 Task: Set the Layer C modulation for the ISDB-T reception parameter to Auto QAM.
Action: Mouse moved to (138, 20)
Screenshot: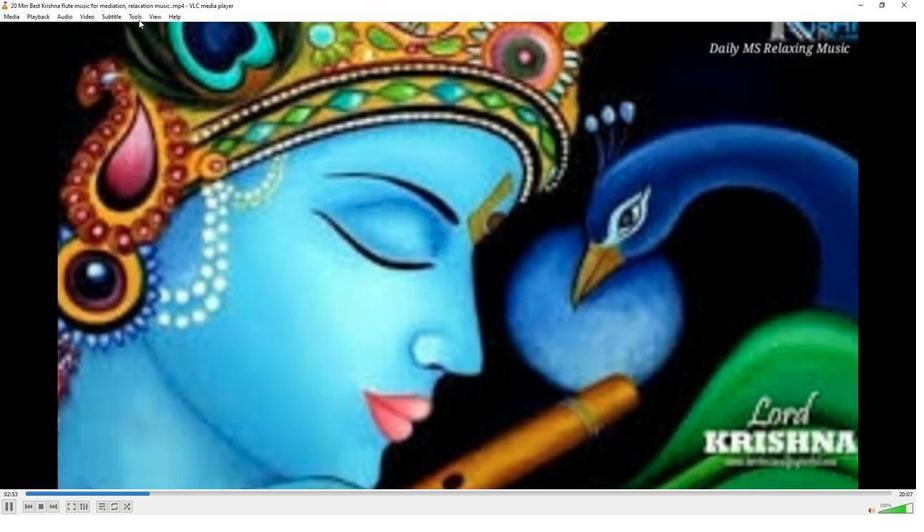 
Action: Mouse pressed left at (138, 20)
Screenshot: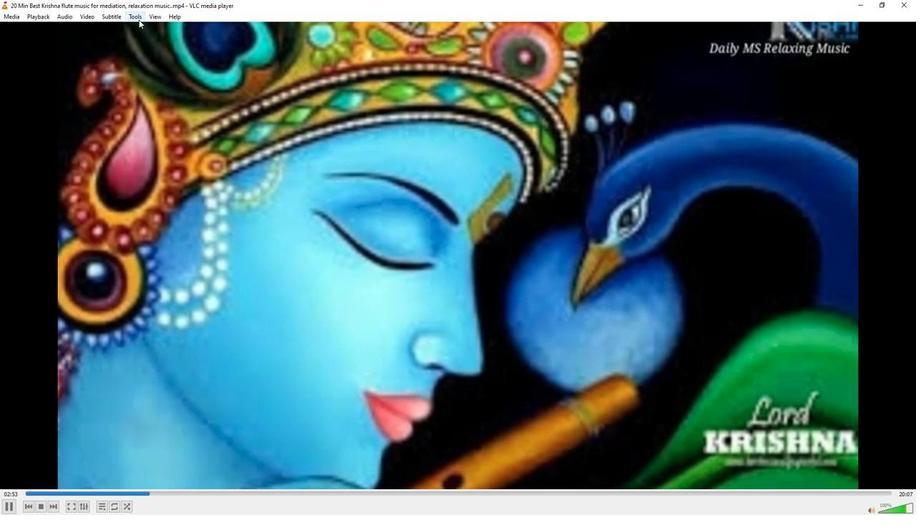 
Action: Mouse moved to (149, 126)
Screenshot: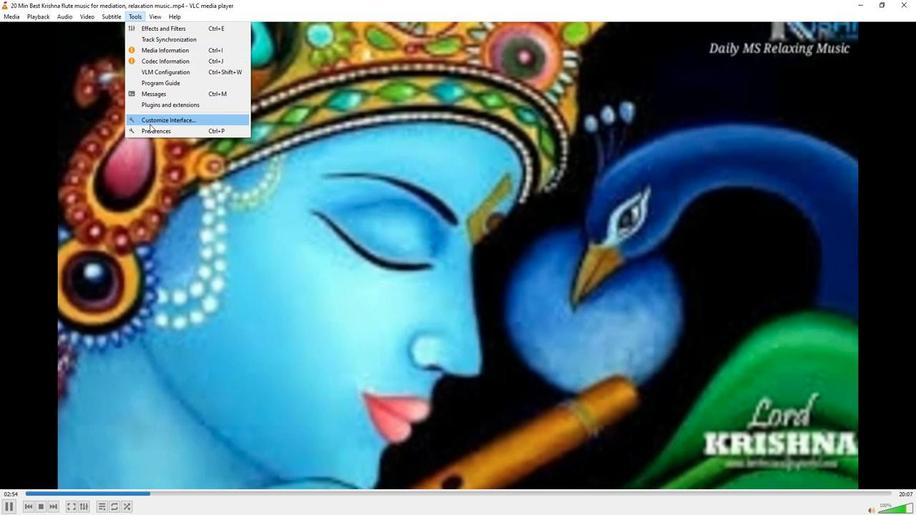 
Action: Mouse pressed left at (149, 126)
Screenshot: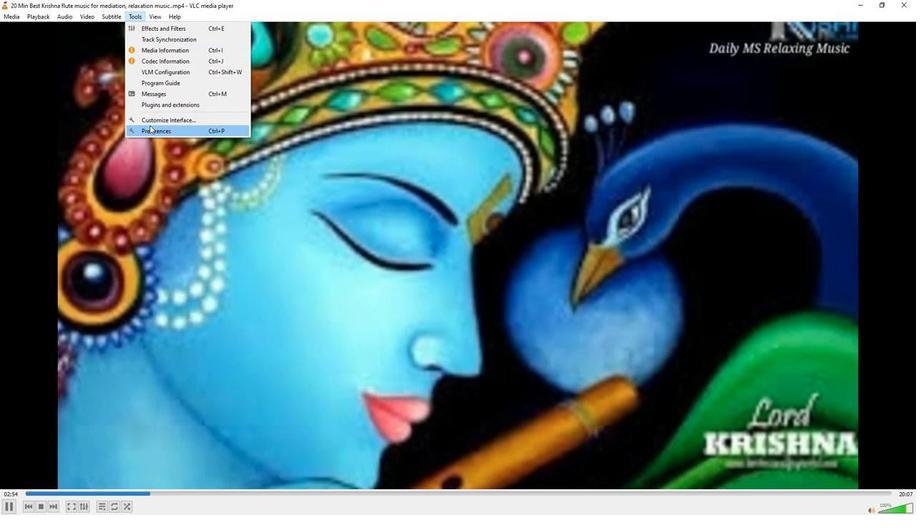 
Action: Mouse moved to (302, 421)
Screenshot: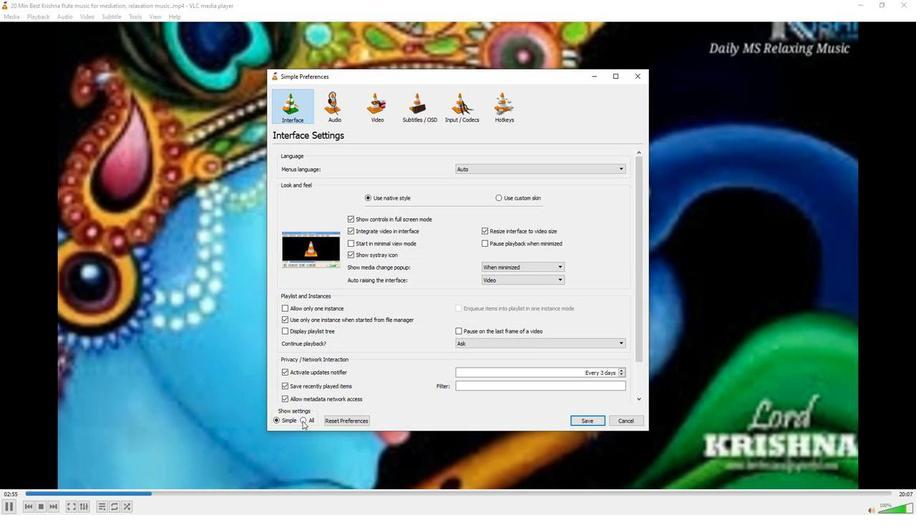 
Action: Mouse pressed left at (302, 421)
Screenshot: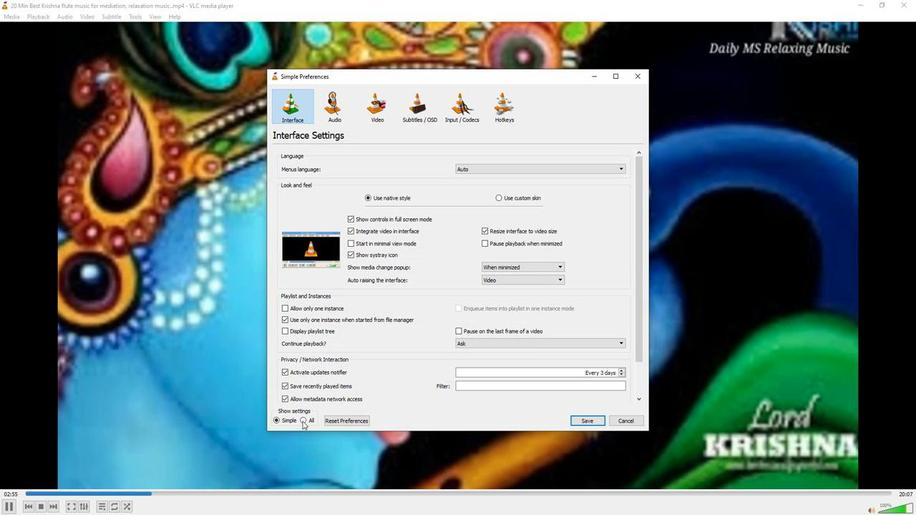
Action: Mouse moved to (288, 257)
Screenshot: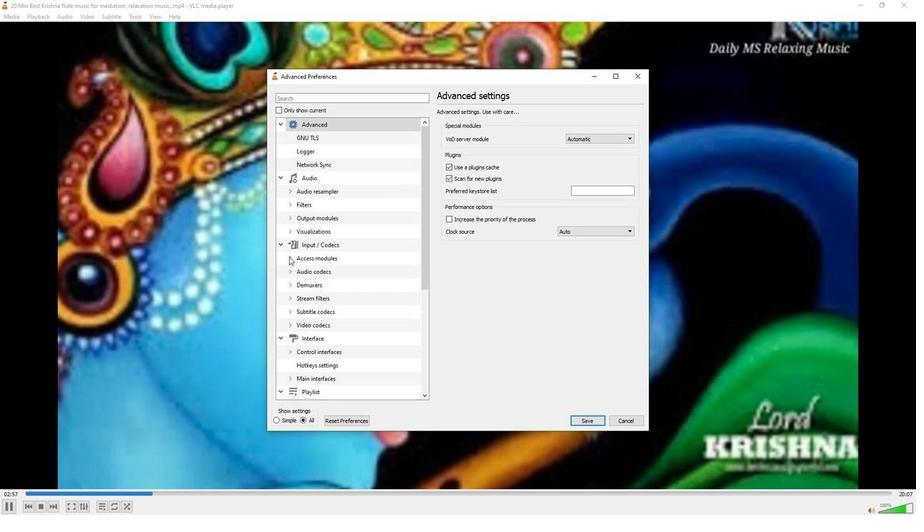
Action: Mouse pressed left at (288, 257)
Screenshot: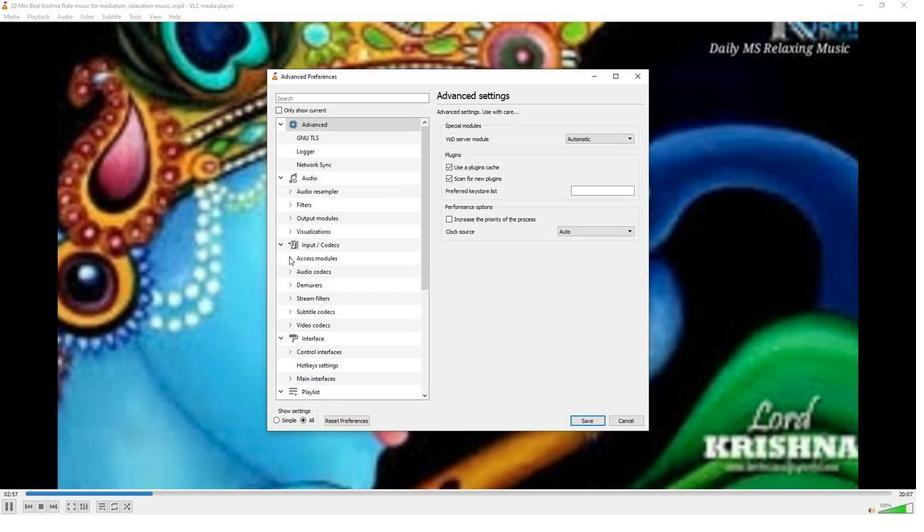 
Action: Mouse moved to (311, 339)
Screenshot: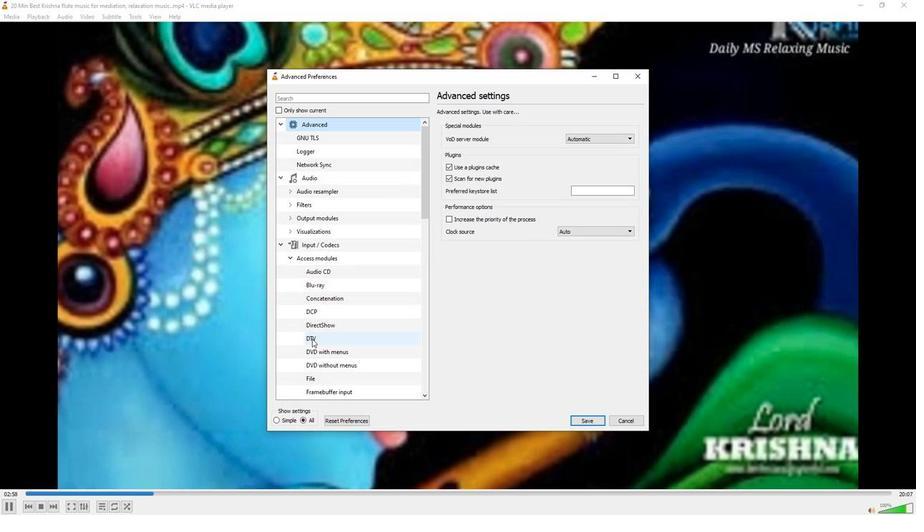 
Action: Mouse pressed left at (311, 339)
Screenshot: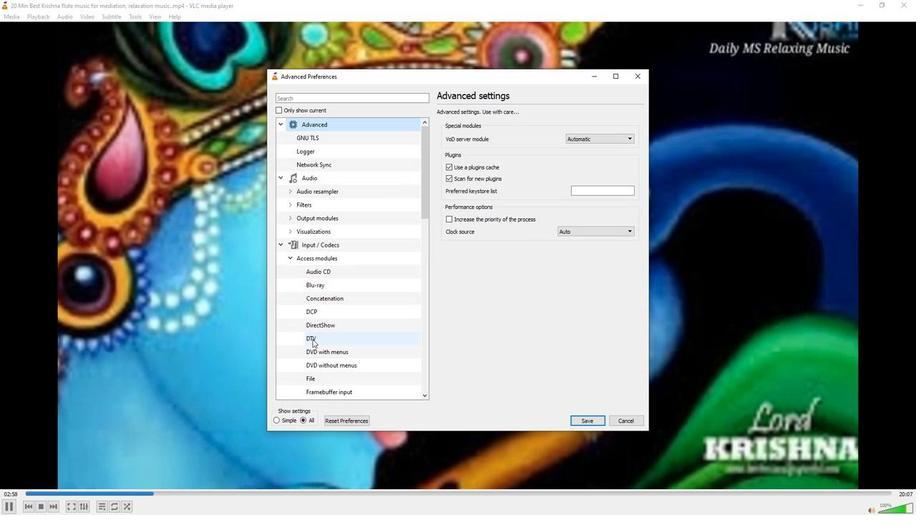 
Action: Mouse moved to (522, 352)
Screenshot: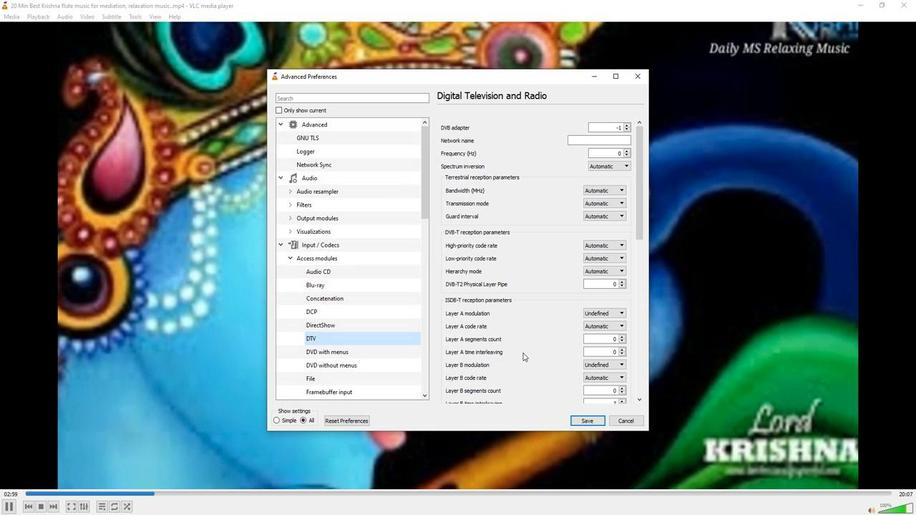 
Action: Mouse scrolled (522, 352) with delta (0, 0)
Screenshot: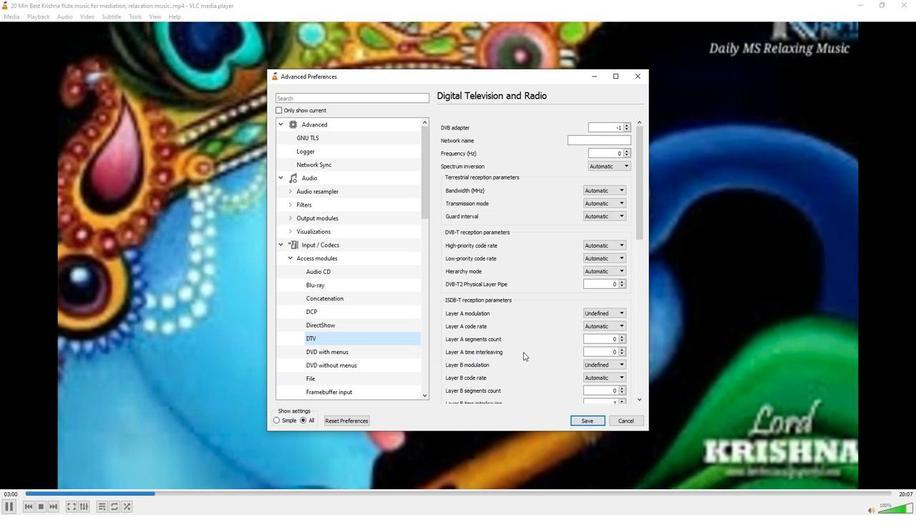
Action: Mouse scrolled (522, 352) with delta (0, 0)
Screenshot: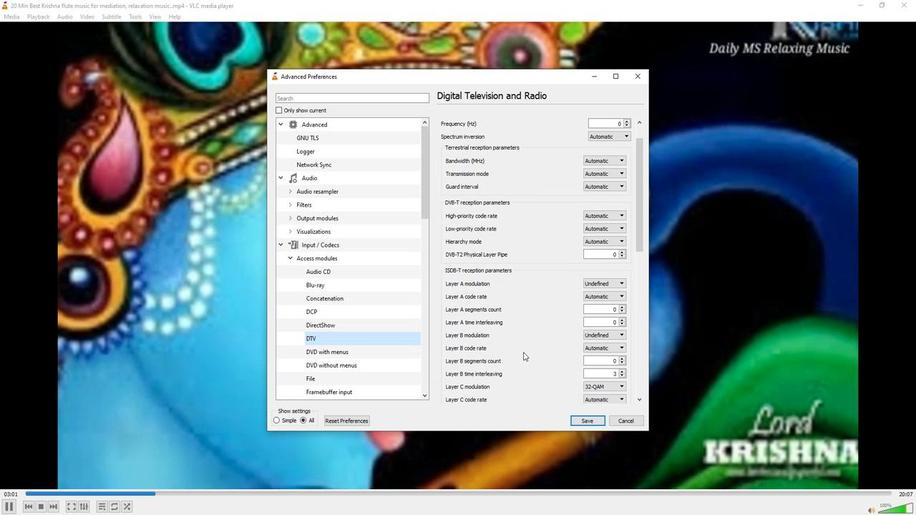 
Action: Mouse scrolled (522, 352) with delta (0, 0)
Screenshot: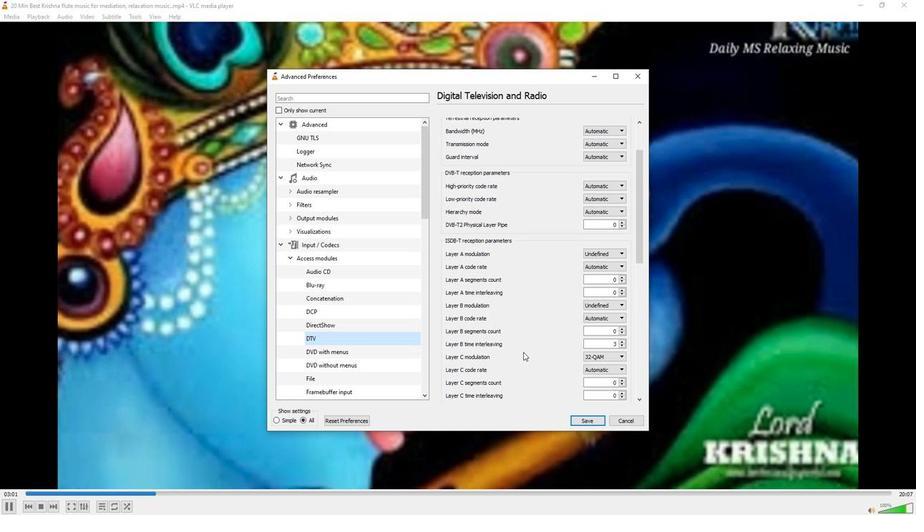 
Action: Mouse moved to (619, 328)
Screenshot: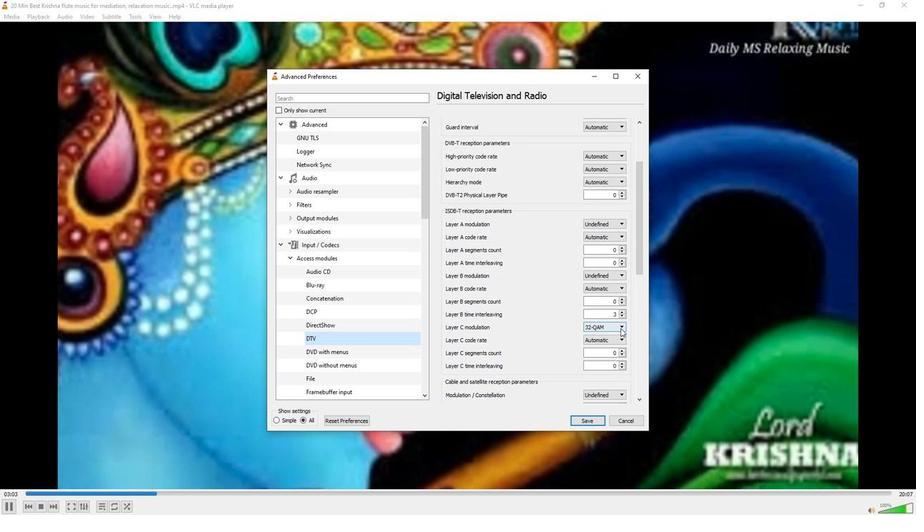 
Action: Mouse pressed left at (619, 328)
Screenshot: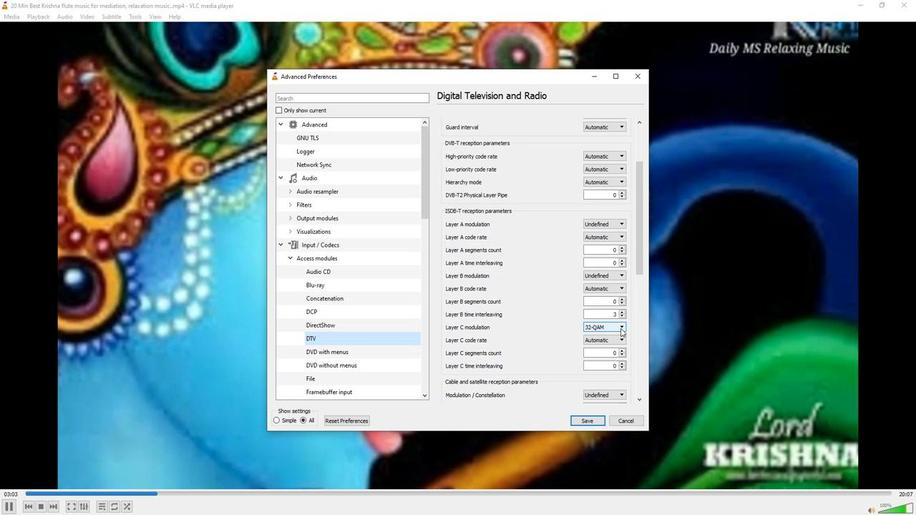 
Action: Mouse moved to (603, 340)
Screenshot: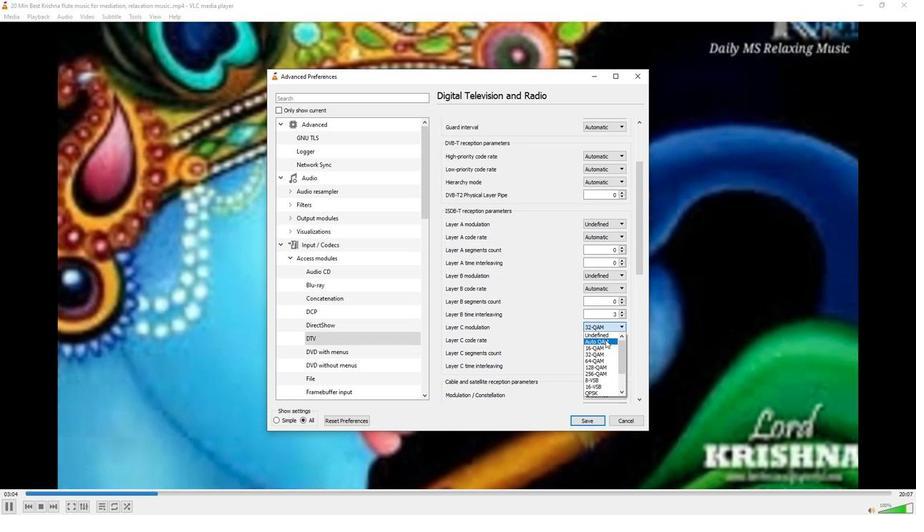 
Action: Mouse pressed left at (603, 340)
Screenshot: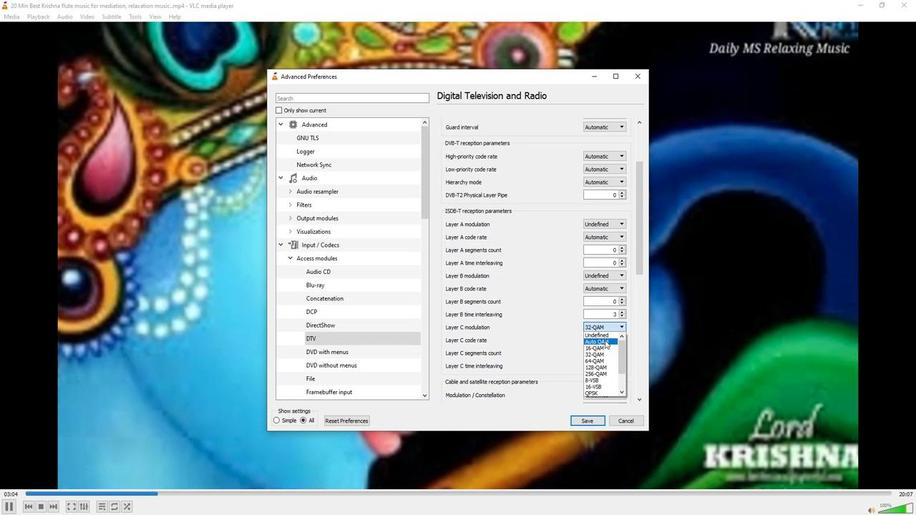 
Action: Mouse moved to (555, 334)
Screenshot: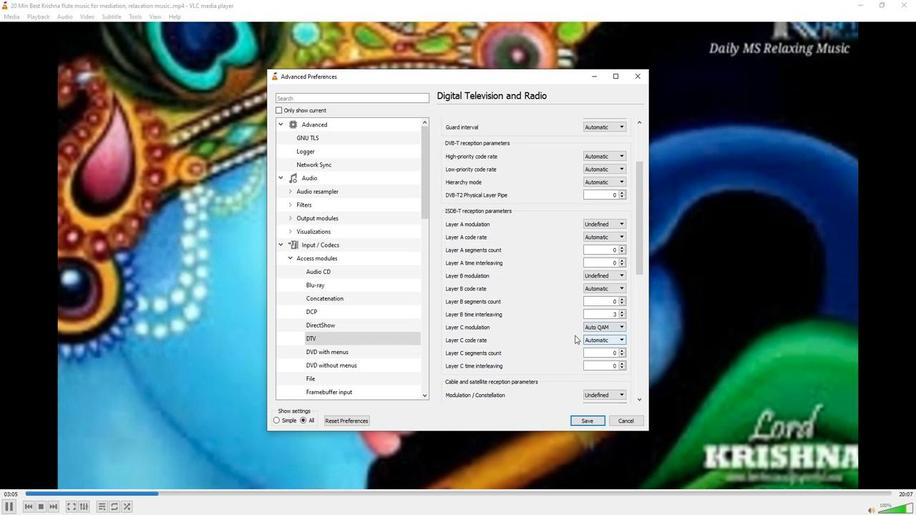 
